 Task: Create New Customer with Customer Name: HuevoRito, Billing Address Line1: 2766 Fieldcrest Road, Billing Address Line2:  New York, Billing Address Line3:  New York 10005
Action: Mouse pressed left at (187, 39)
Screenshot: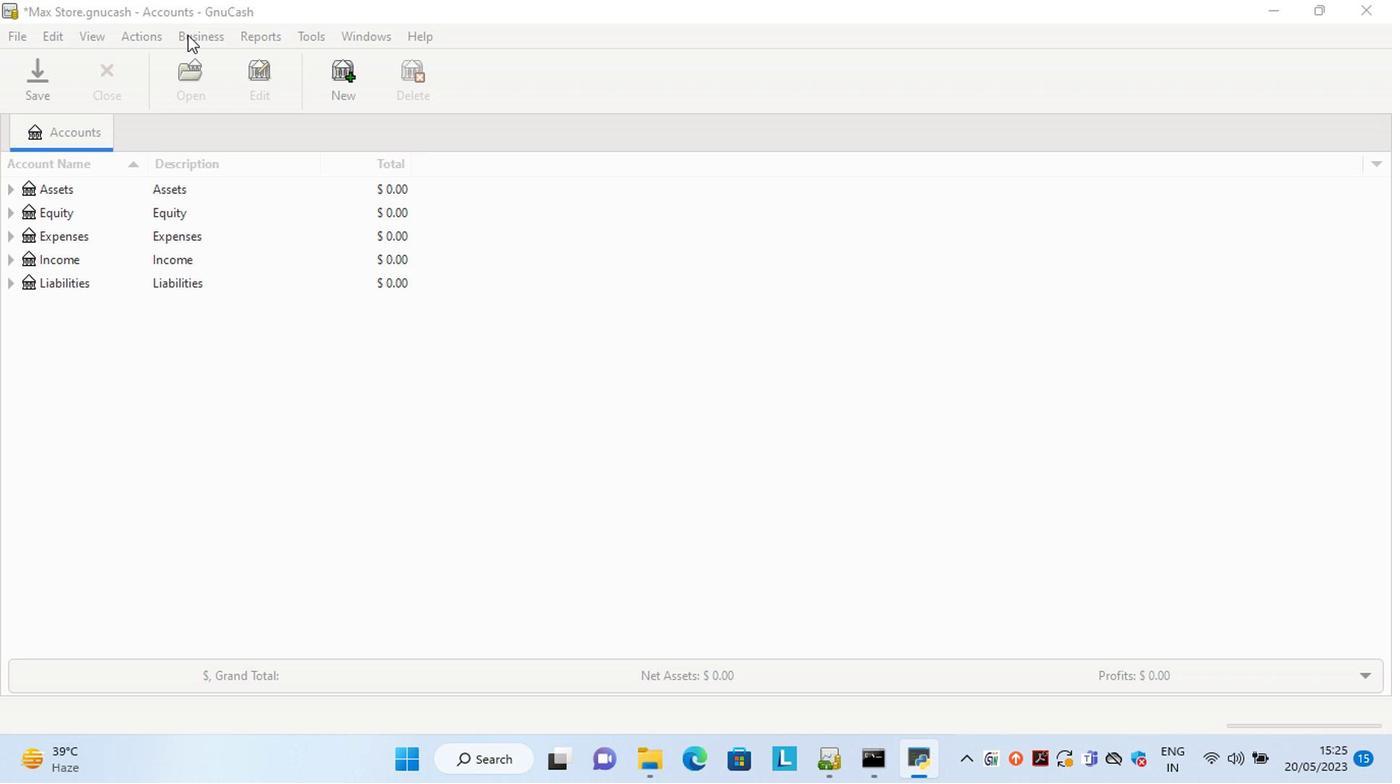
Action: Mouse moved to (435, 89)
Screenshot: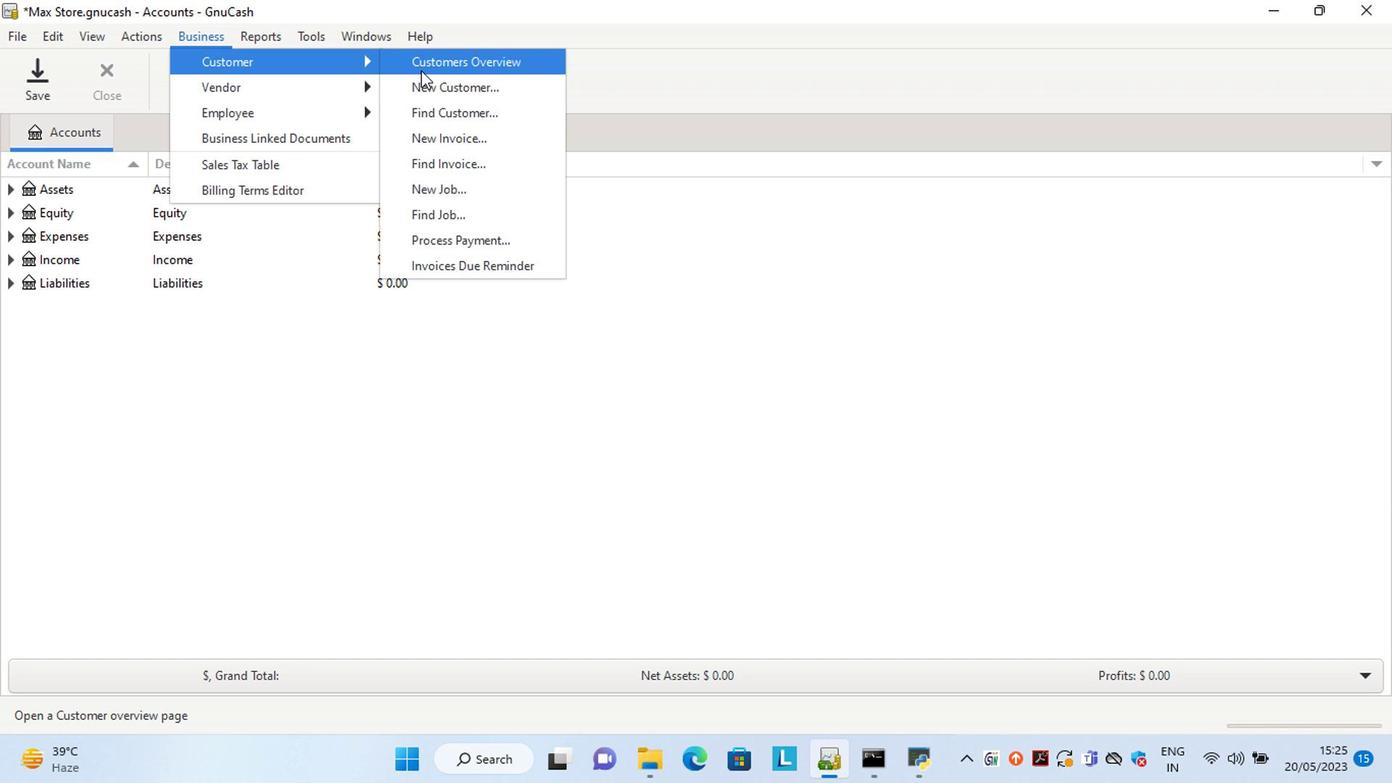 
Action: Mouse pressed left at (435, 89)
Screenshot: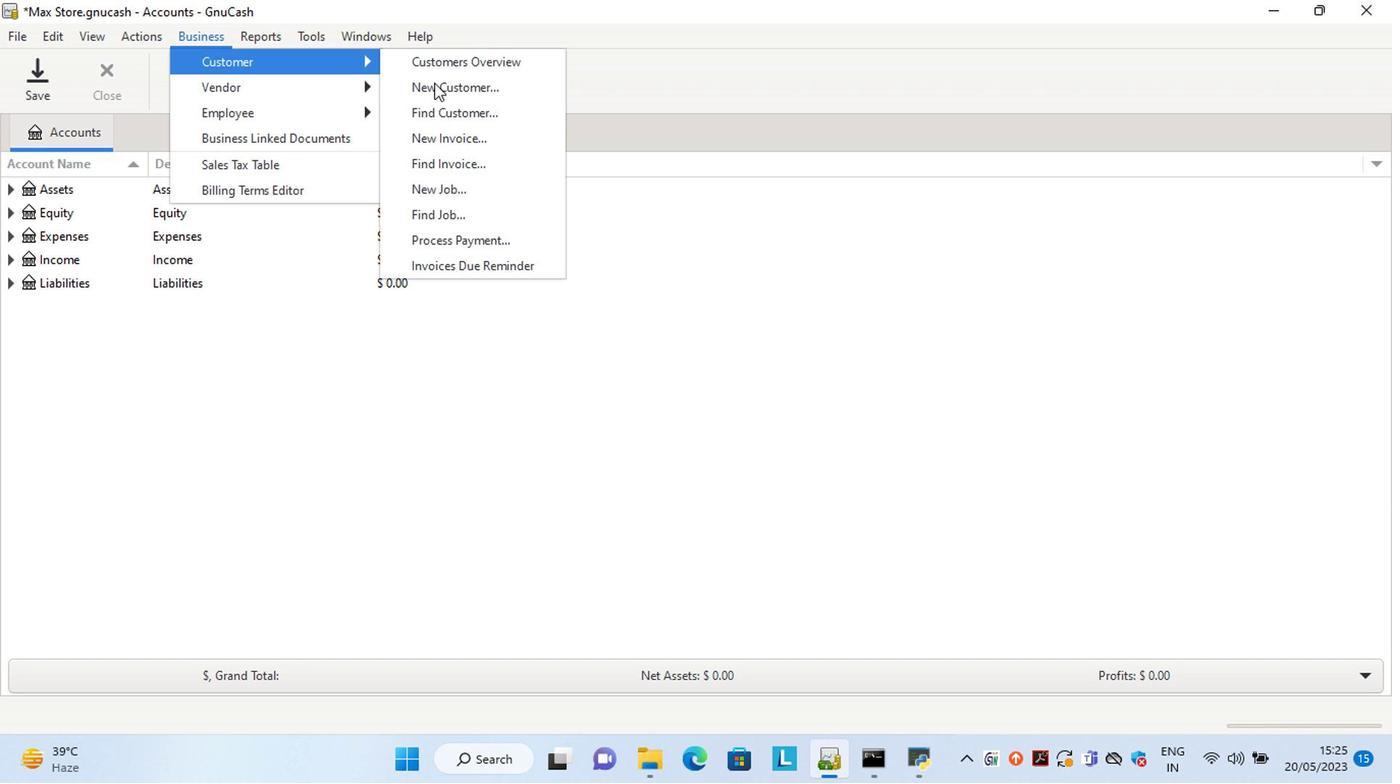 
Action: Mouse moved to (1175, 366)
Screenshot: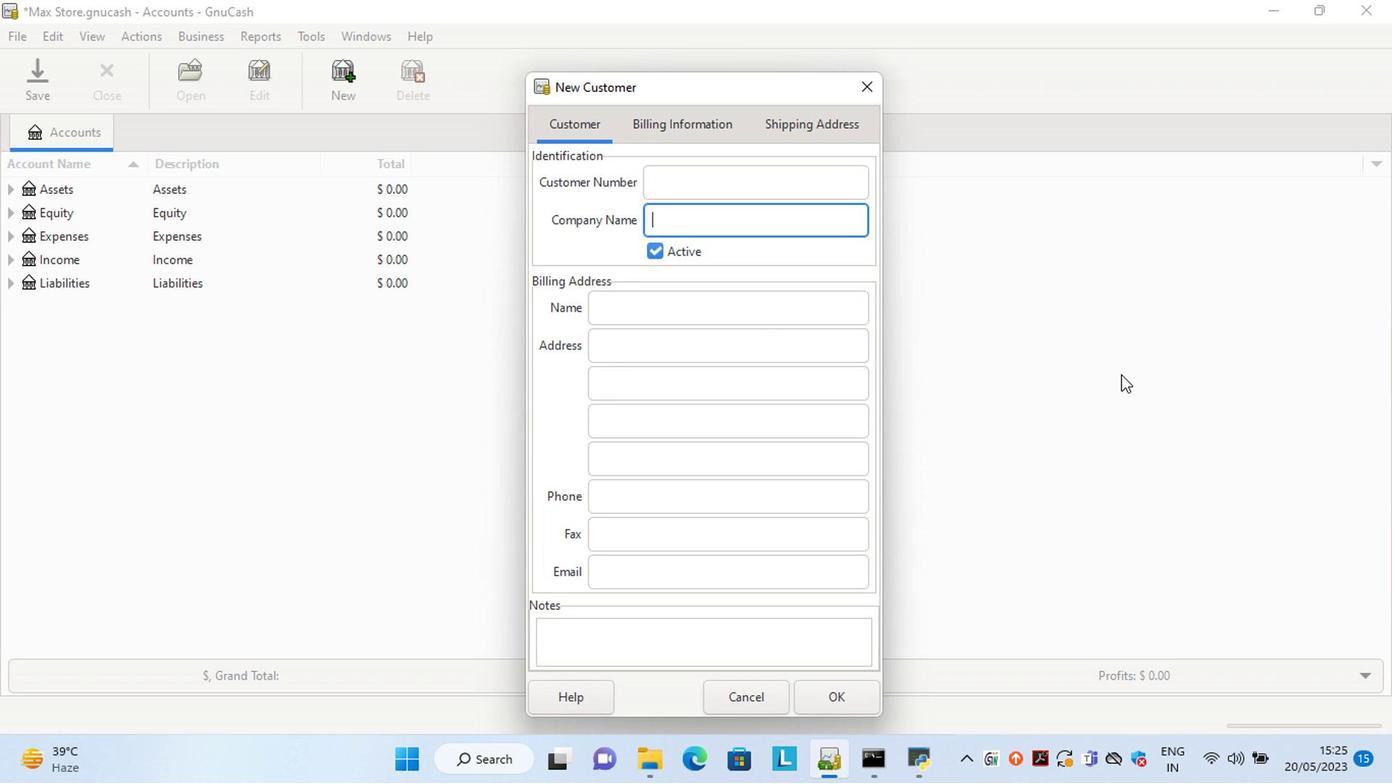 
Action: Key pressed <Key.shift>Huevo<Key.space><Key.backspace><Key.shift>Rito<Key.tab>2766<Key.space><Key.shift><Key.tab>N<Key.tab>N<Key.tab>
Screenshot: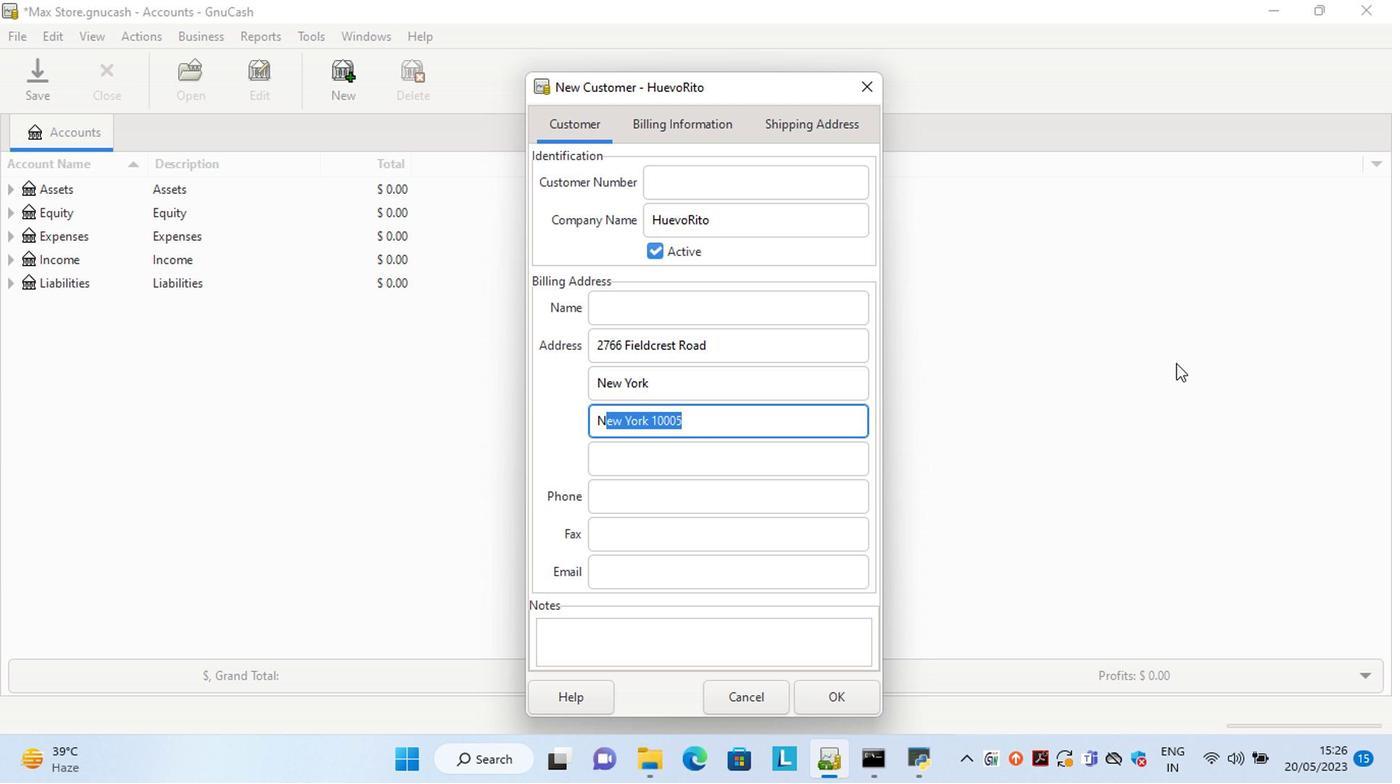 
Action: Mouse moved to (837, 693)
Screenshot: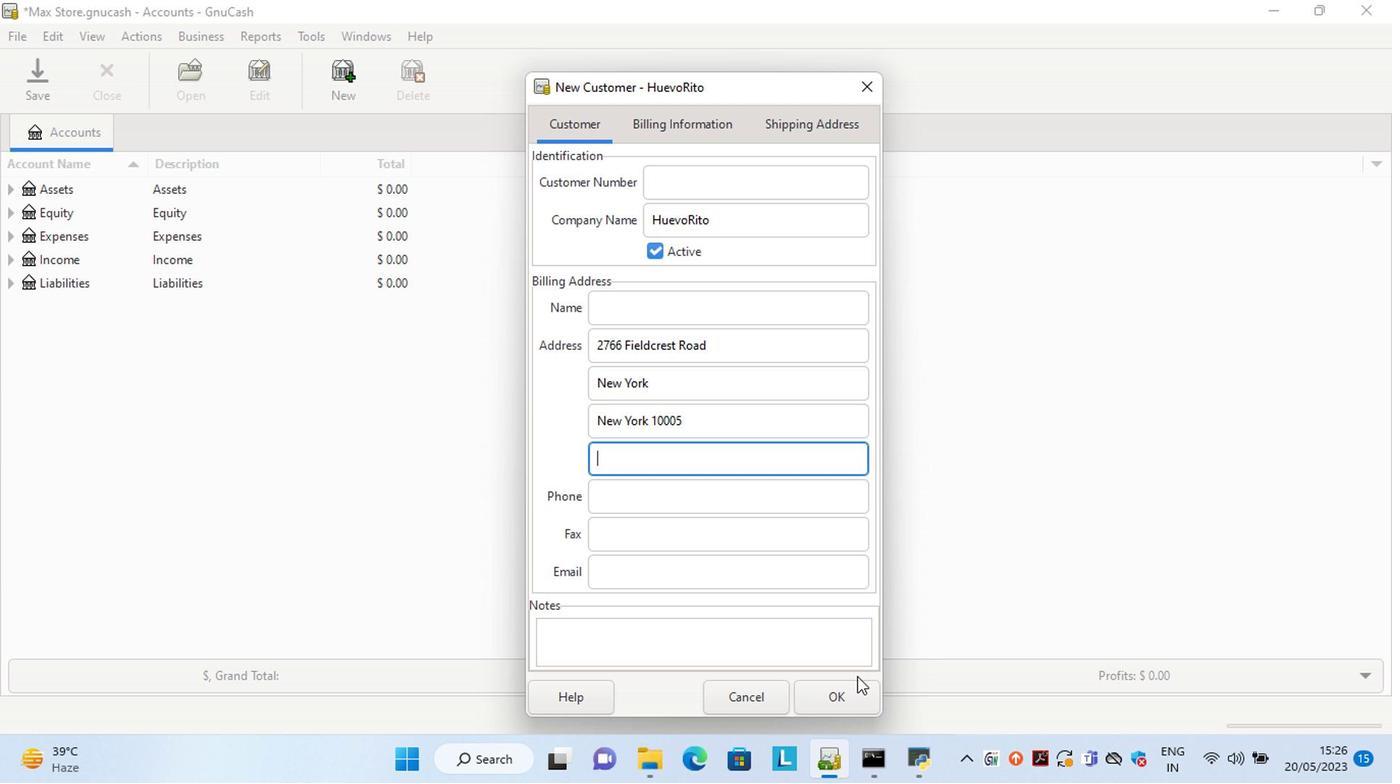 
Action: Mouse pressed left at (837, 693)
Screenshot: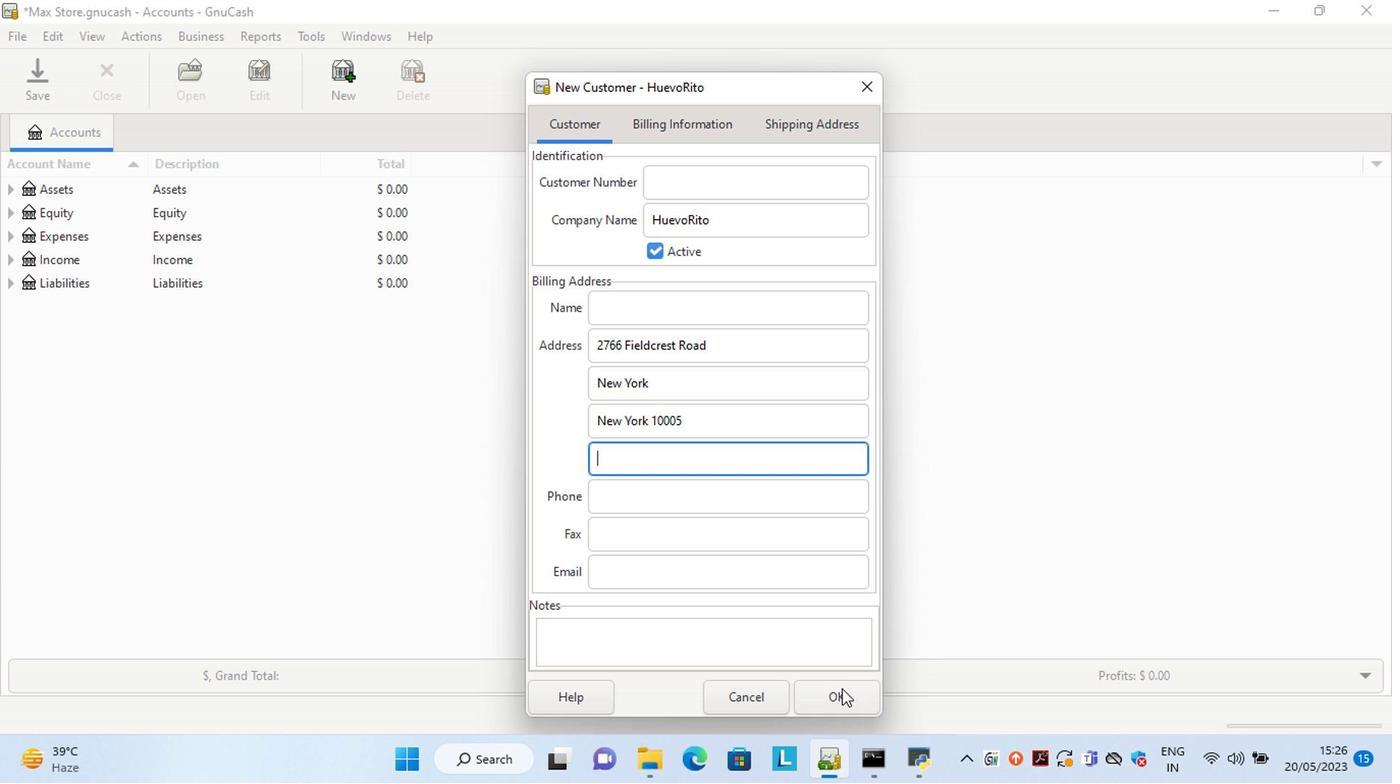 
